 Task: Check the average views per listing of quartz counters in the last 5 years.
Action: Mouse moved to (804, 182)
Screenshot: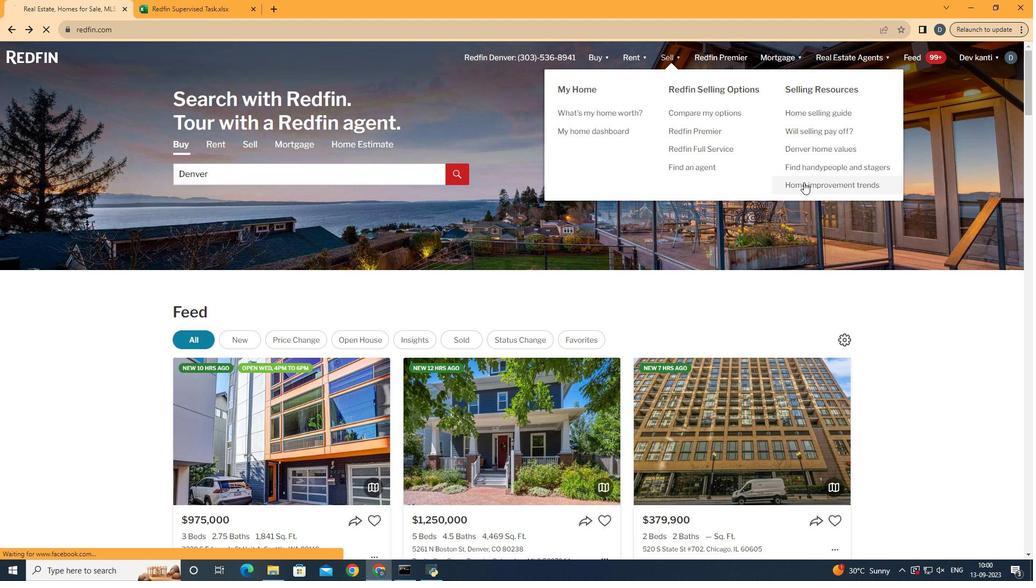 
Action: Mouse pressed left at (804, 182)
Screenshot: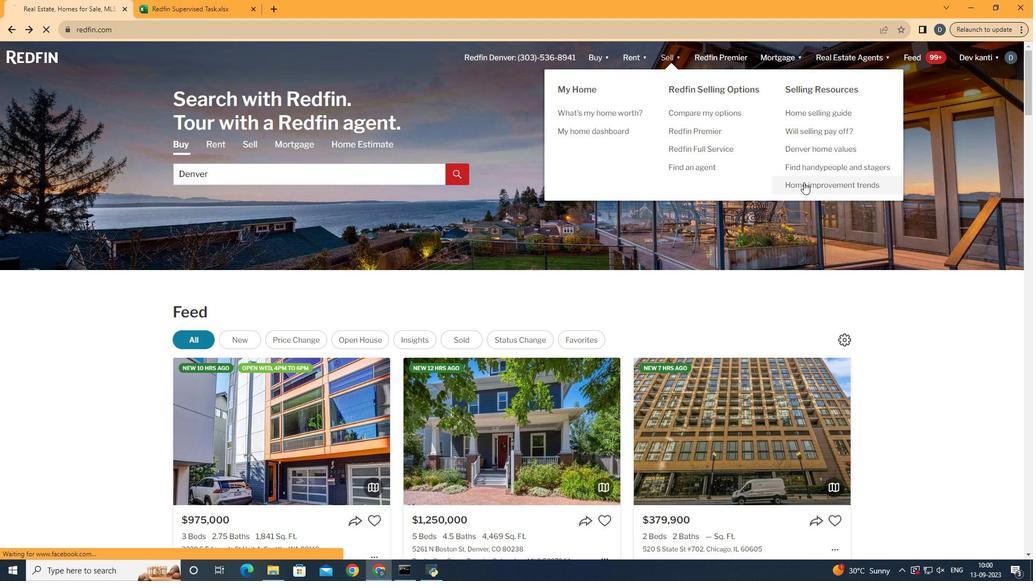
Action: Mouse moved to (278, 204)
Screenshot: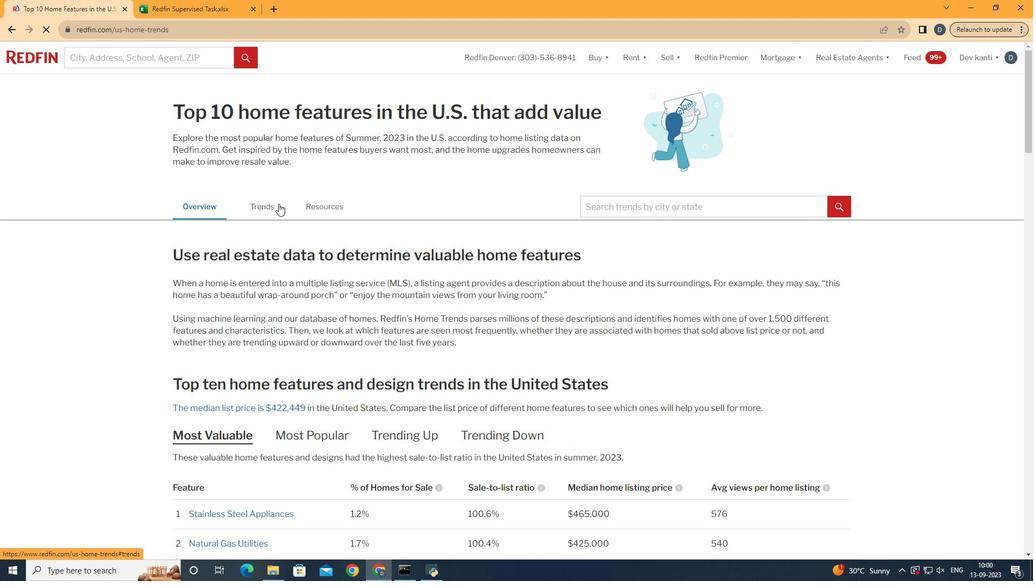 
Action: Mouse pressed left at (278, 204)
Screenshot: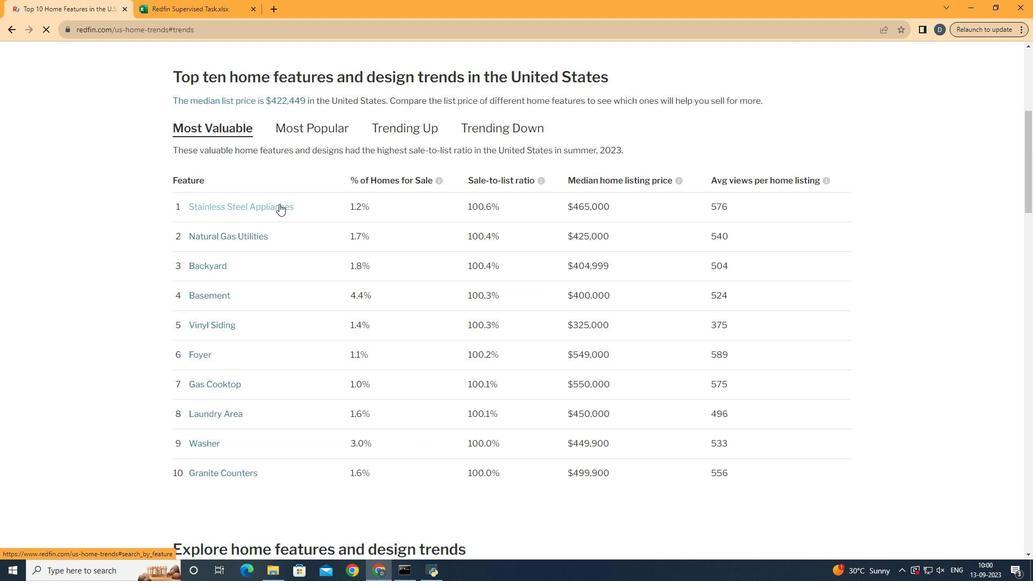 
Action: Mouse moved to (352, 283)
Screenshot: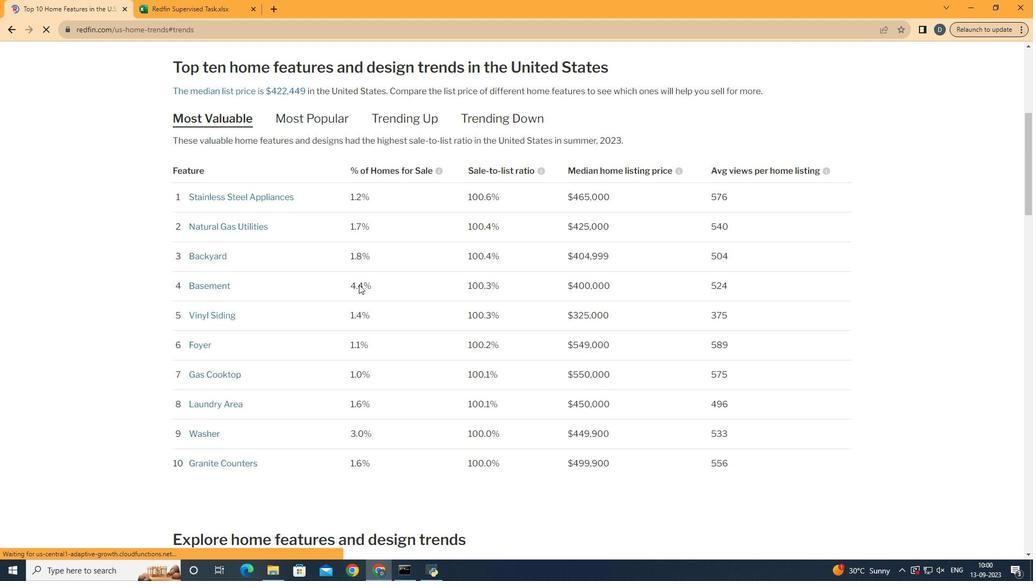 
Action: Mouse scrolled (352, 283) with delta (0, 0)
Screenshot: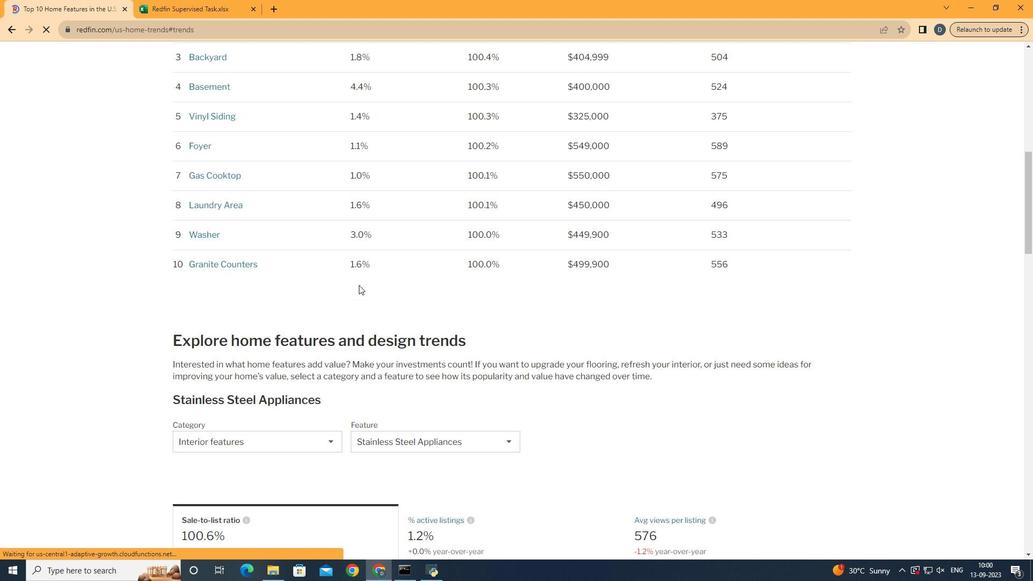 
Action: Mouse scrolled (352, 283) with delta (0, 0)
Screenshot: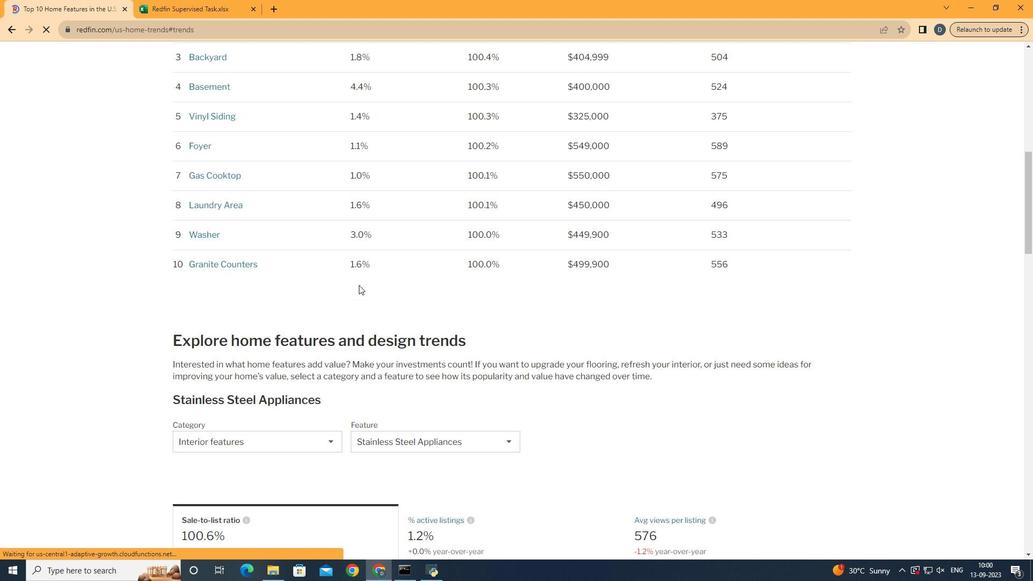 
Action: Mouse moved to (352, 283)
Screenshot: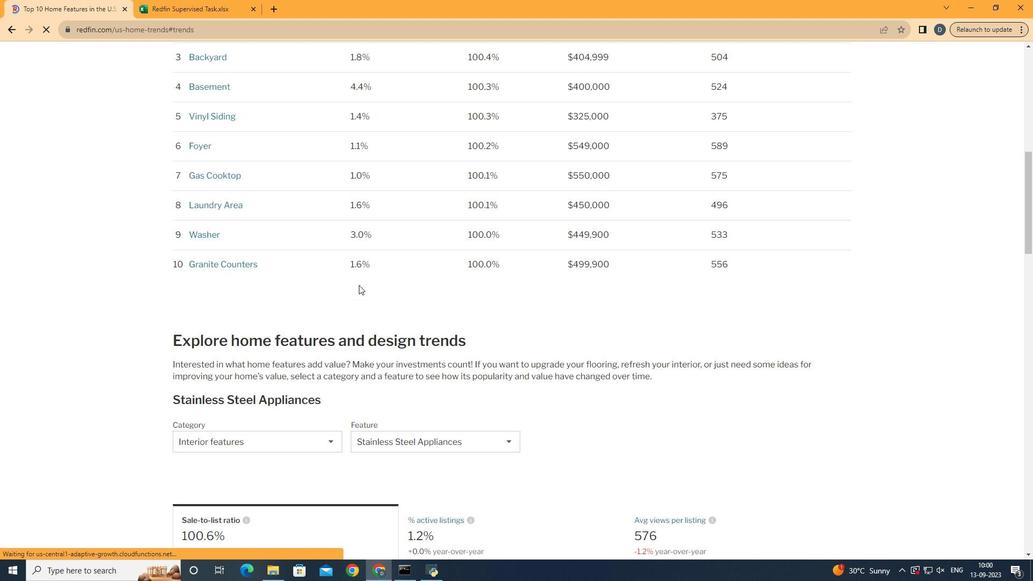 
Action: Mouse scrolled (352, 283) with delta (0, 0)
Screenshot: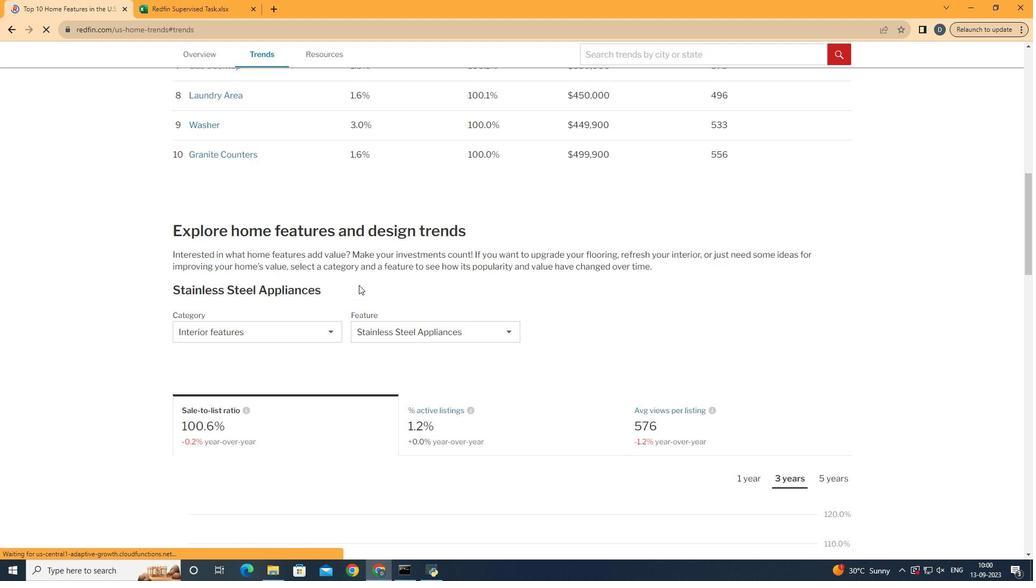 
Action: Mouse scrolled (352, 283) with delta (0, 0)
Screenshot: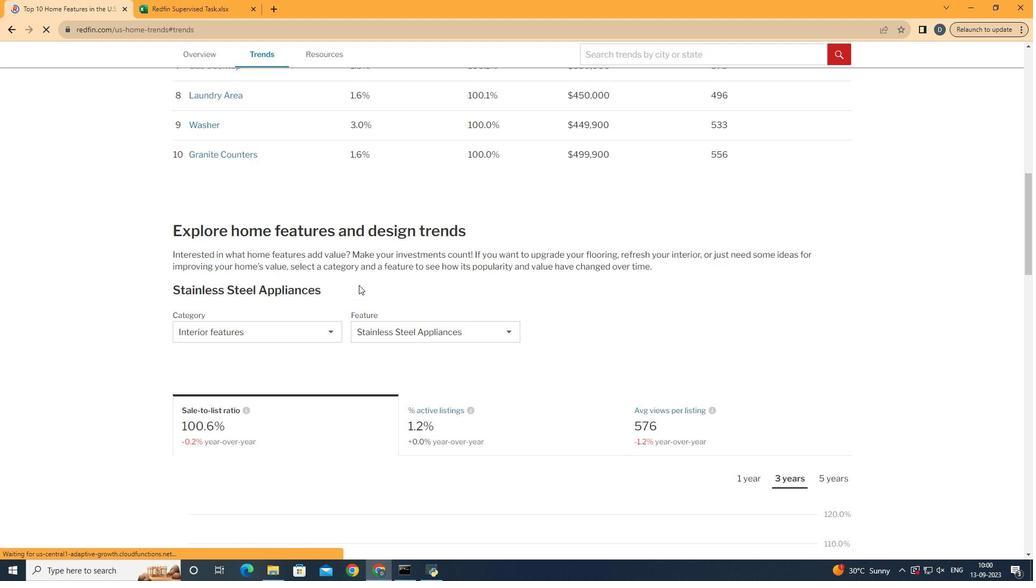 
Action: Mouse moved to (354, 283)
Screenshot: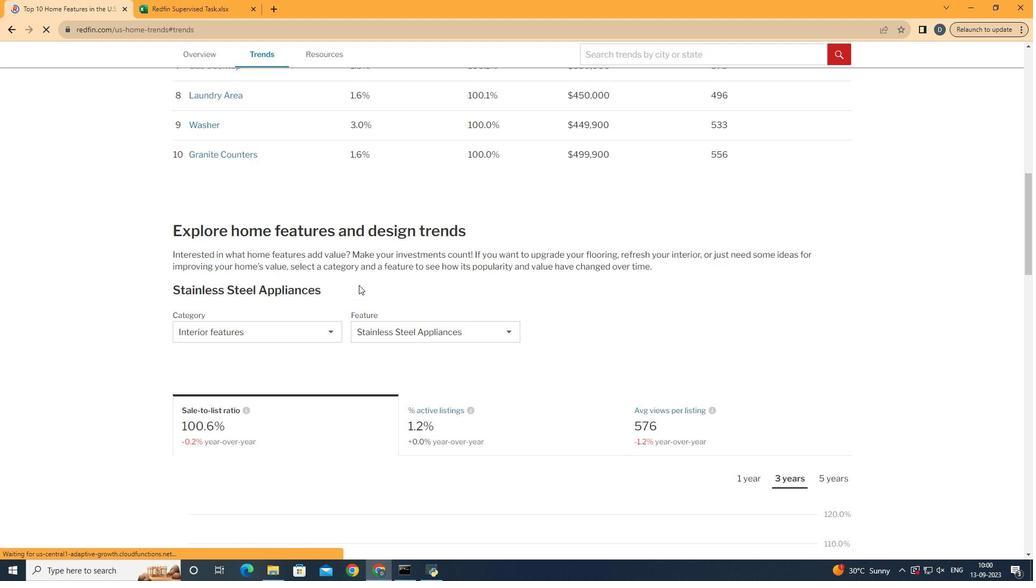 
Action: Mouse scrolled (354, 283) with delta (0, 0)
Screenshot: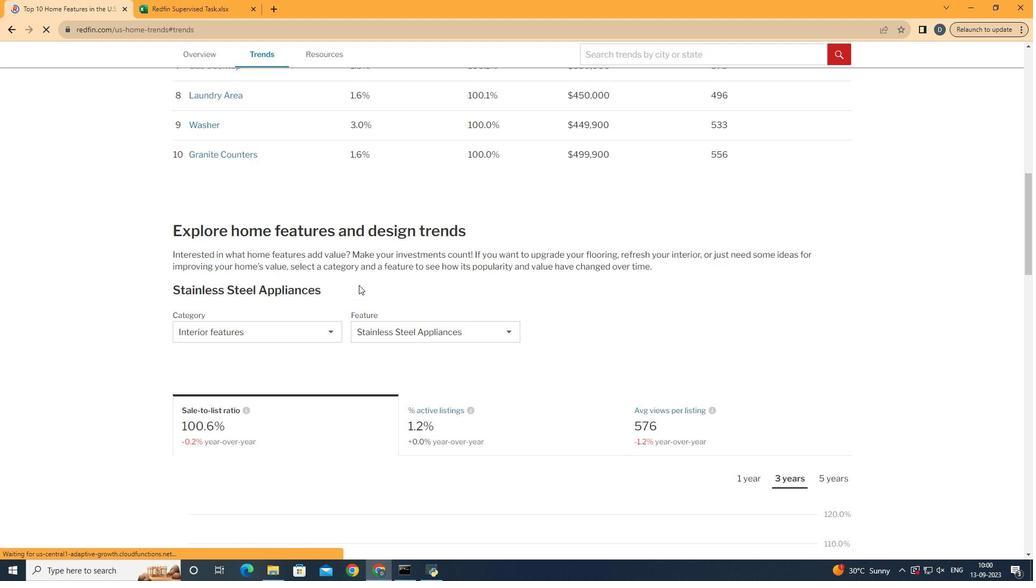 
Action: Mouse moved to (358, 284)
Screenshot: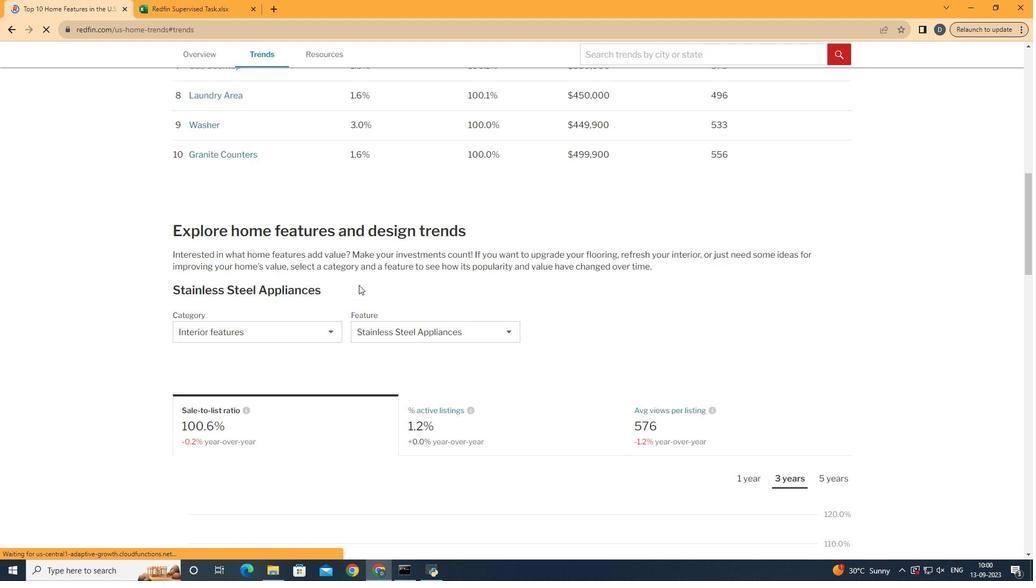 
Action: Mouse scrolled (358, 284) with delta (0, 0)
Screenshot: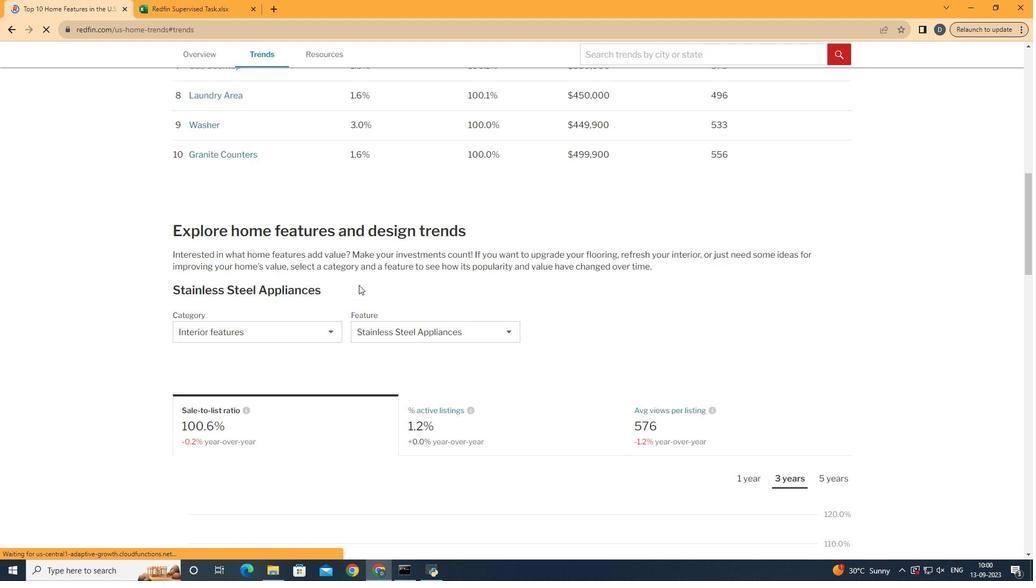 
Action: Mouse moved to (359, 285)
Screenshot: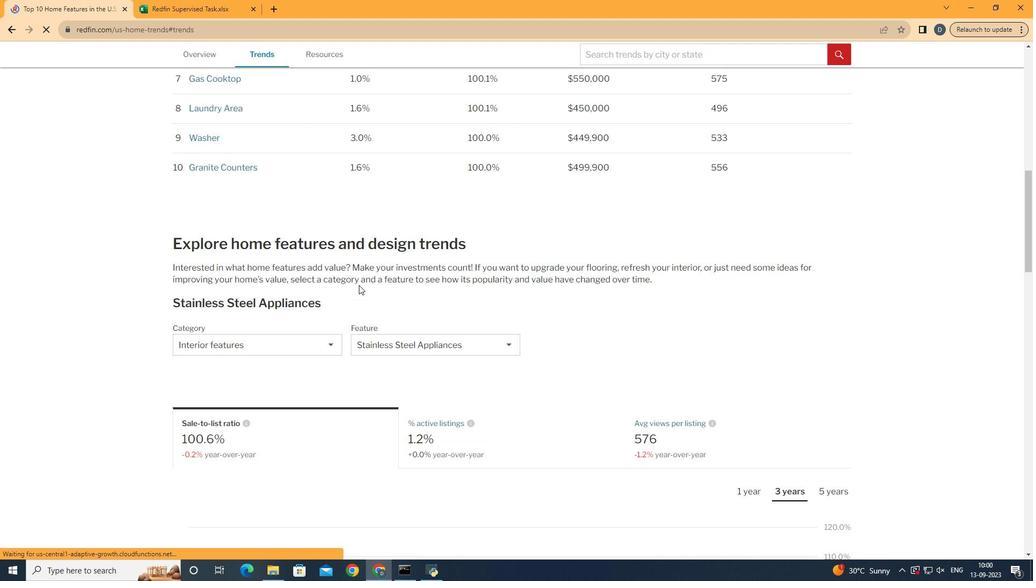 
Action: Mouse scrolled (359, 284) with delta (0, 0)
Screenshot: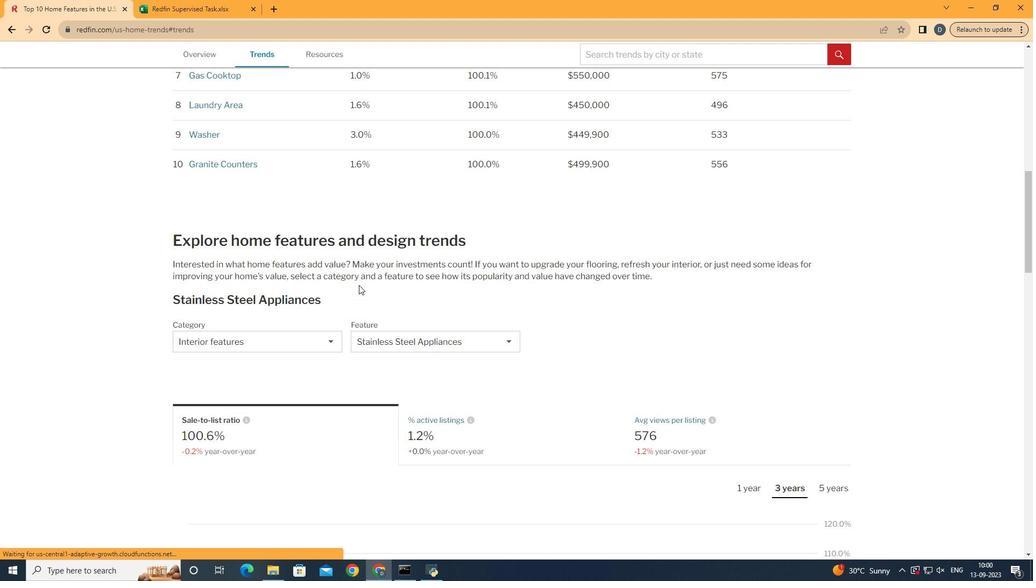 
Action: Mouse scrolled (359, 284) with delta (0, 0)
Screenshot: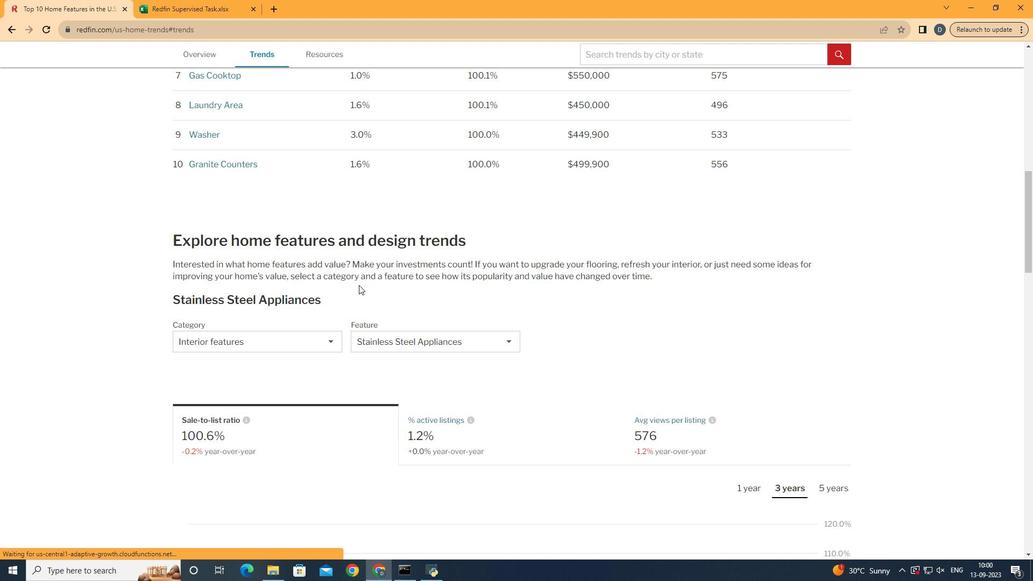 
Action: Mouse scrolled (359, 284) with delta (0, 0)
Screenshot: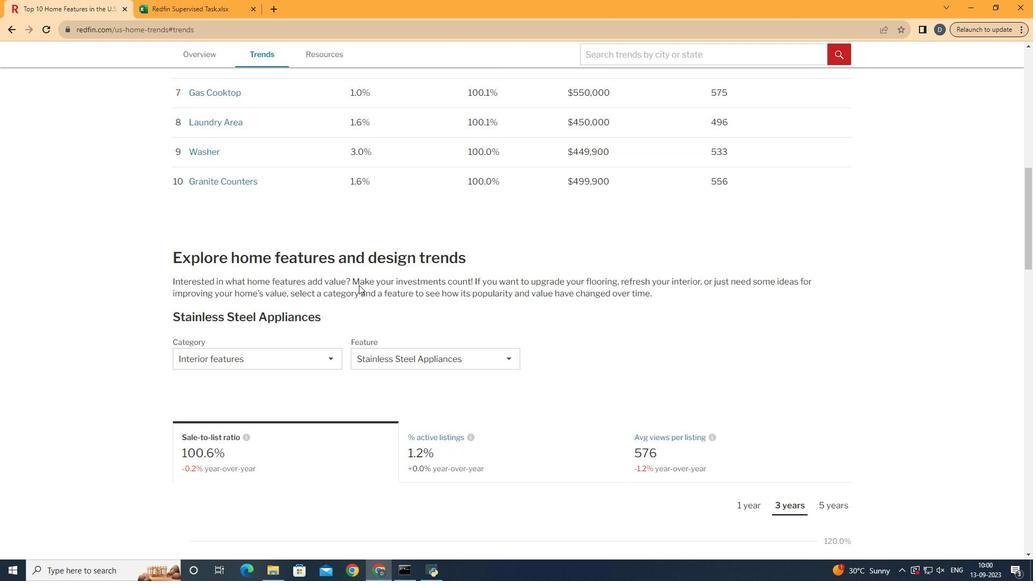 
Action: Mouse scrolled (359, 284) with delta (0, 0)
Screenshot: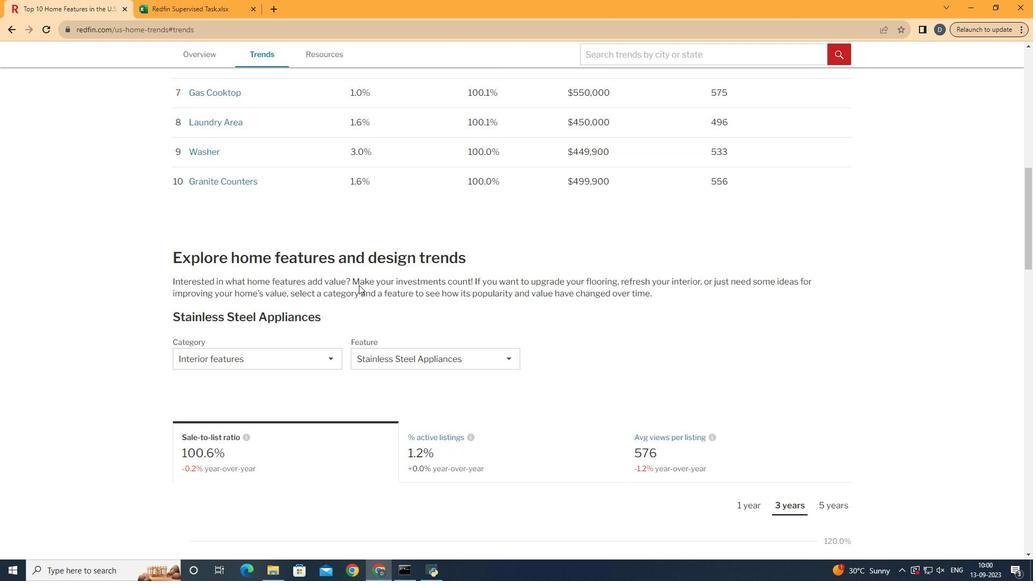 
Action: Mouse scrolled (359, 284) with delta (0, 0)
Screenshot: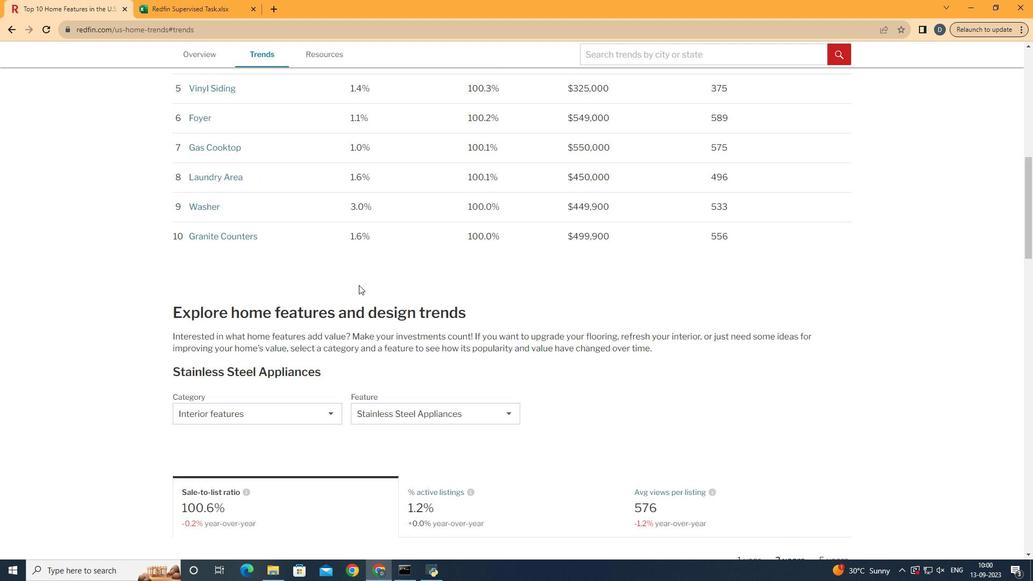 
Action: Mouse scrolled (359, 284) with delta (0, 0)
Screenshot: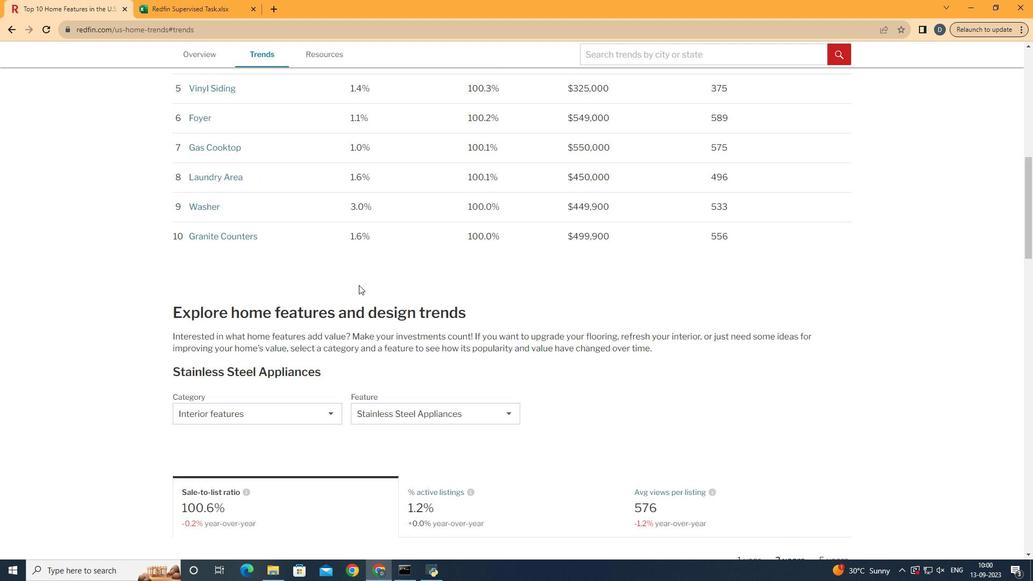
Action: Mouse scrolled (359, 284) with delta (0, 0)
Screenshot: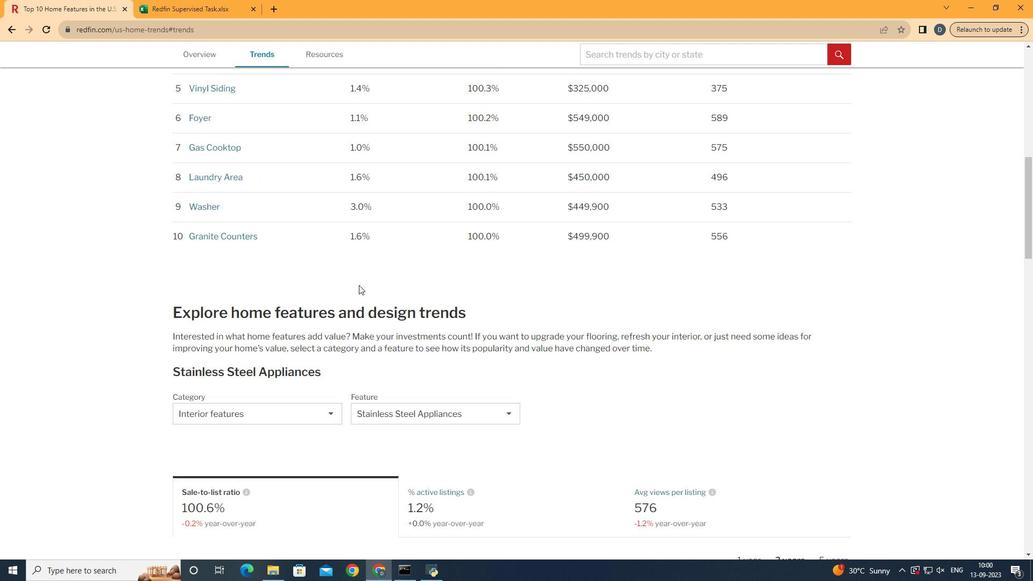 
Action: Mouse scrolled (359, 284) with delta (0, 0)
Screenshot: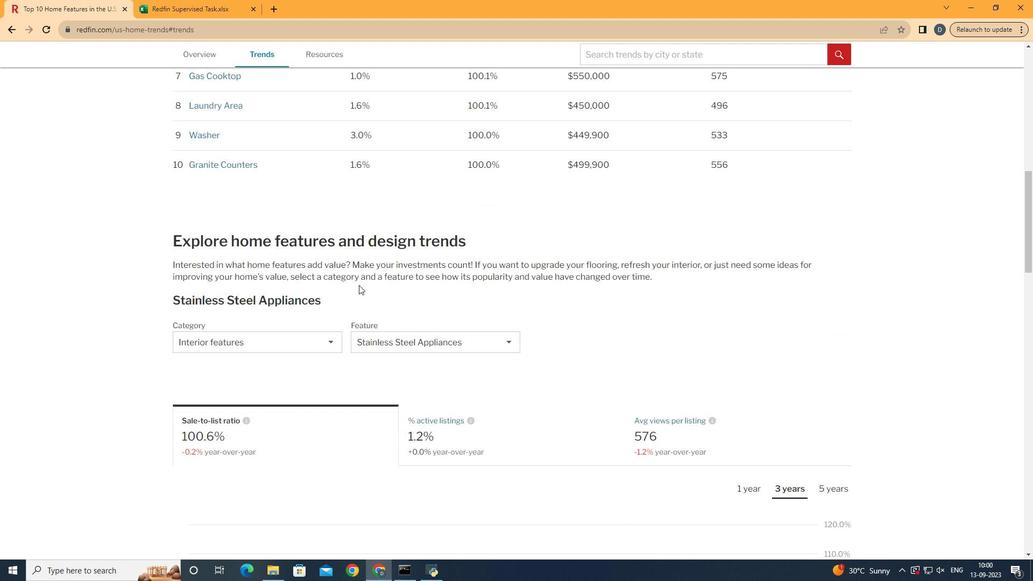 
Action: Mouse scrolled (359, 284) with delta (0, 0)
Screenshot: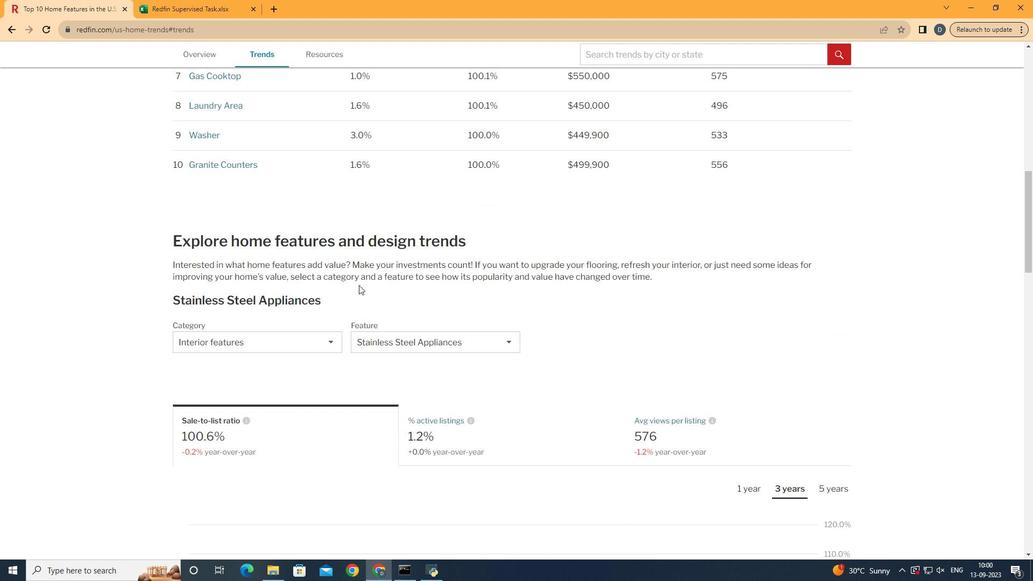 
Action: Mouse scrolled (359, 284) with delta (0, 0)
Screenshot: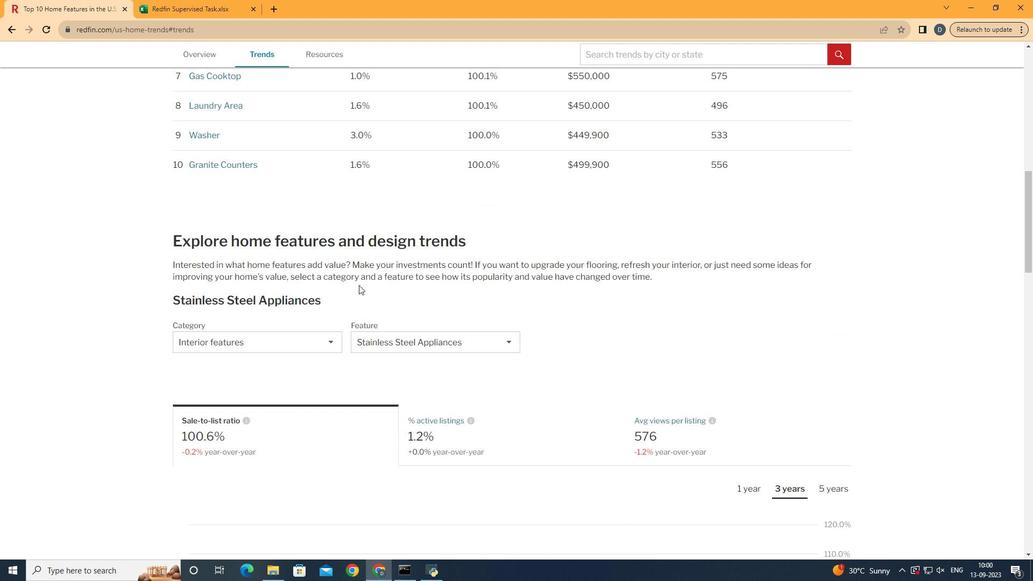 
Action: Mouse scrolled (359, 284) with delta (0, 0)
Screenshot: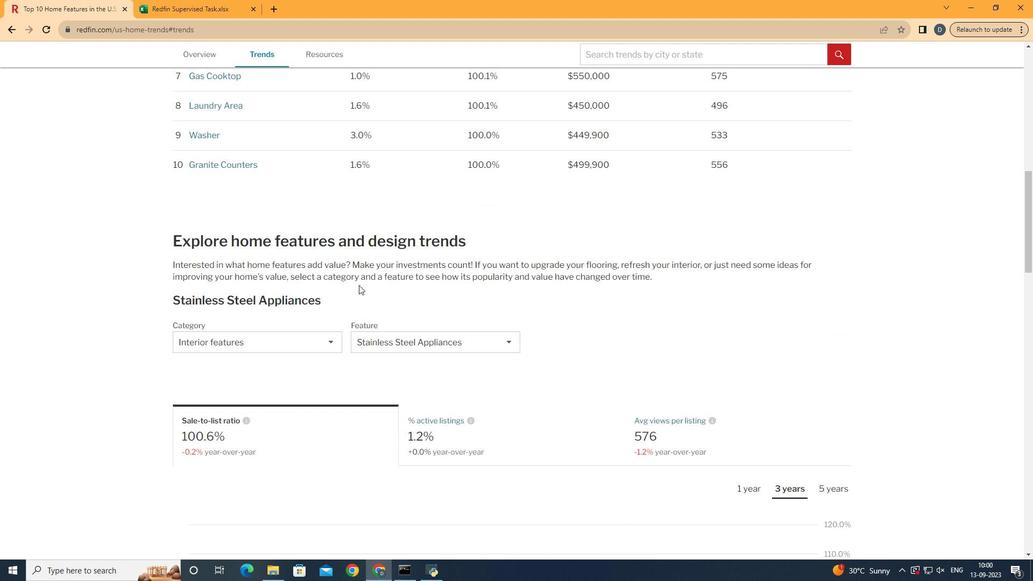 
Action: Mouse scrolled (359, 284) with delta (0, 0)
Screenshot: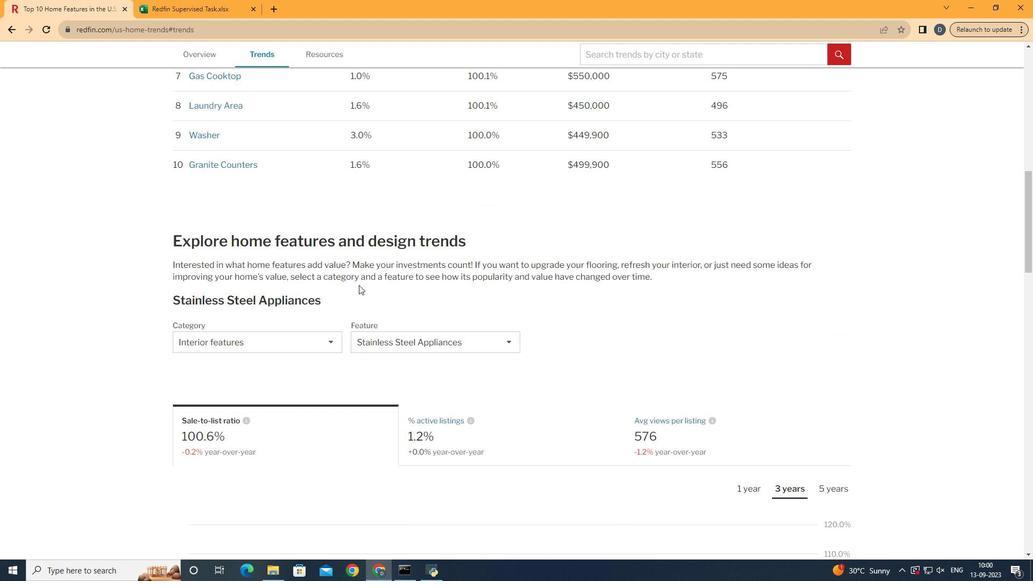 
Action: Mouse scrolled (359, 284) with delta (0, 0)
Screenshot: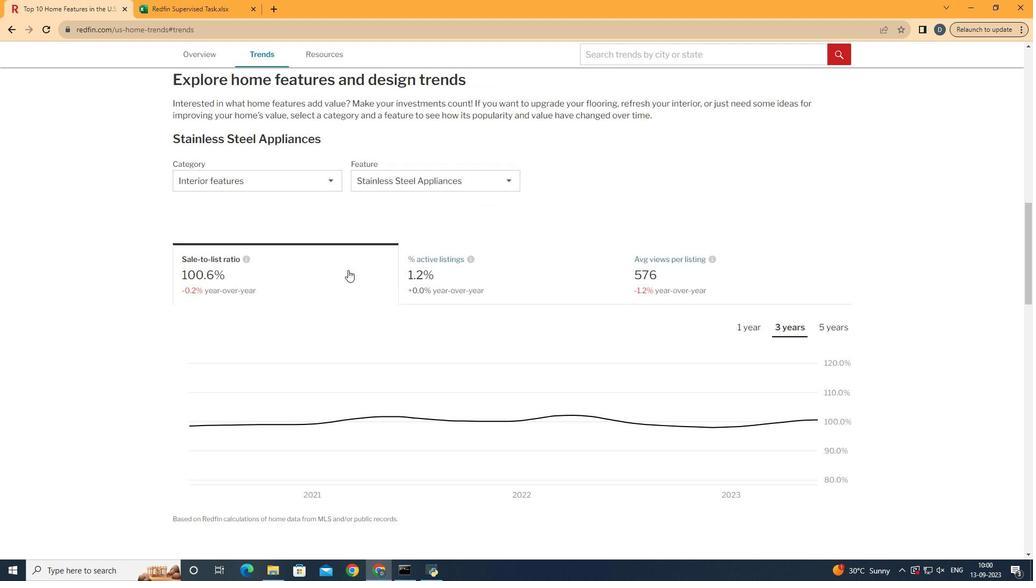 
Action: Mouse scrolled (359, 284) with delta (0, 0)
Screenshot: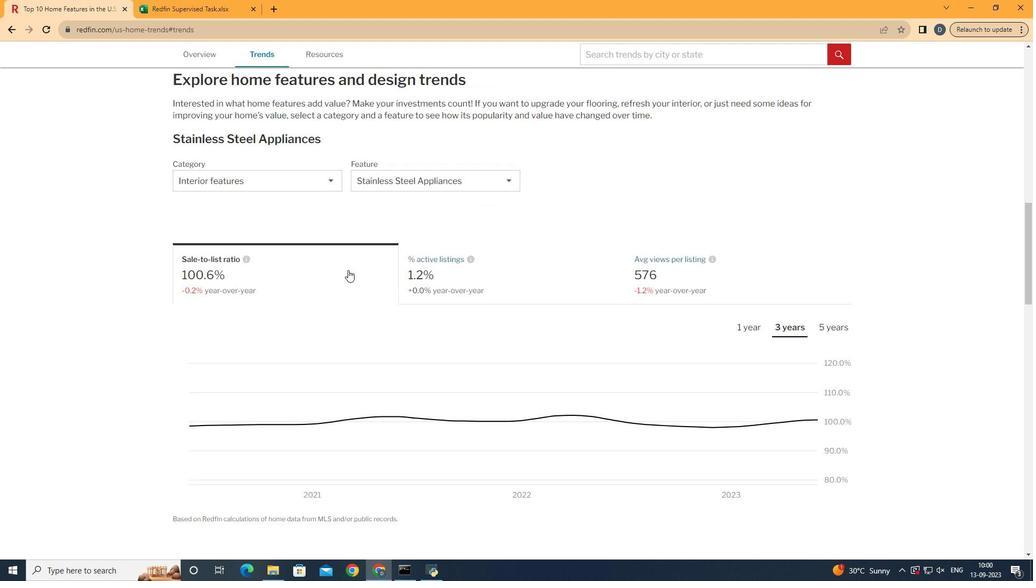 
Action: Mouse scrolled (359, 284) with delta (0, 0)
Screenshot: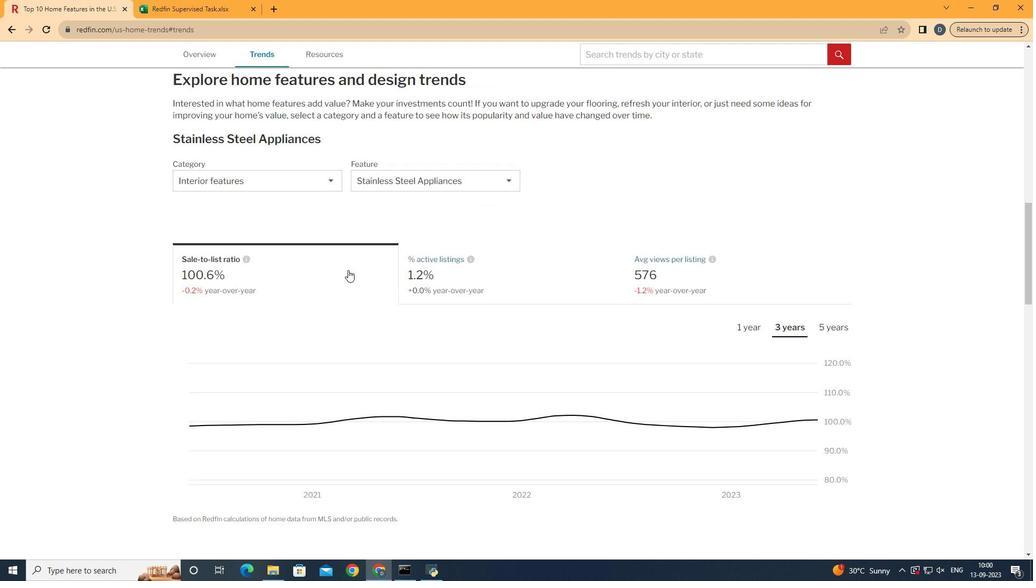 
Action: Mouse moved to (318, 178)
Screenshot: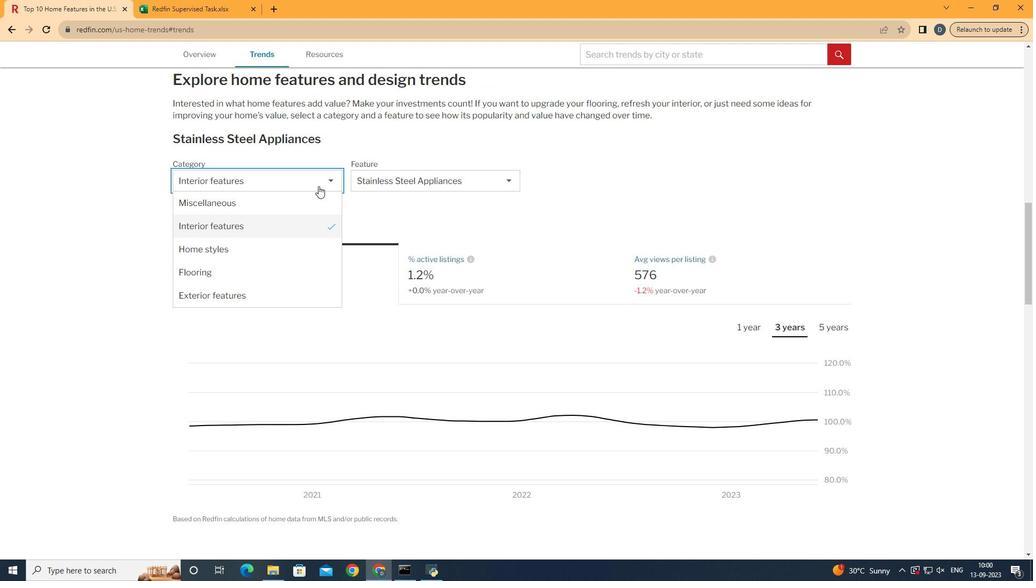 
Action: Mouse pressed left at (318, 178)
Screenshot: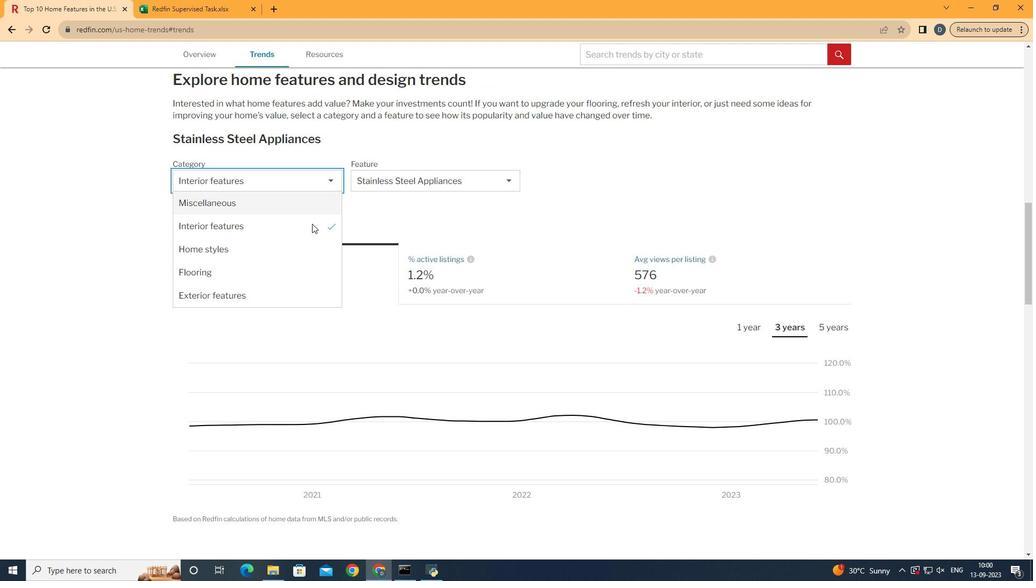 
Action: Mouse moved to (310, 236)
Screenshot: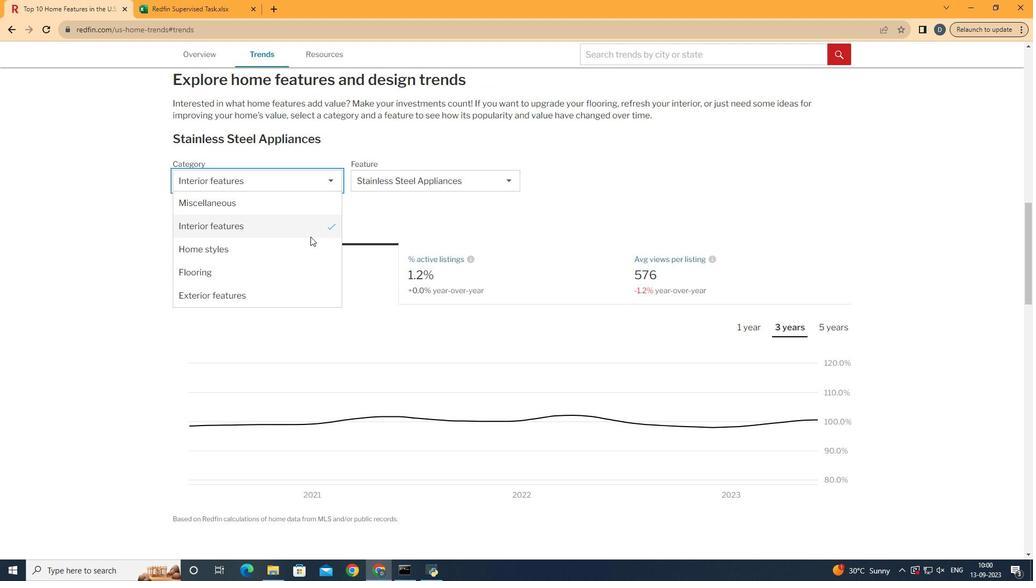 
Action: Mouse pressed left at (310, 236)
Screenshot: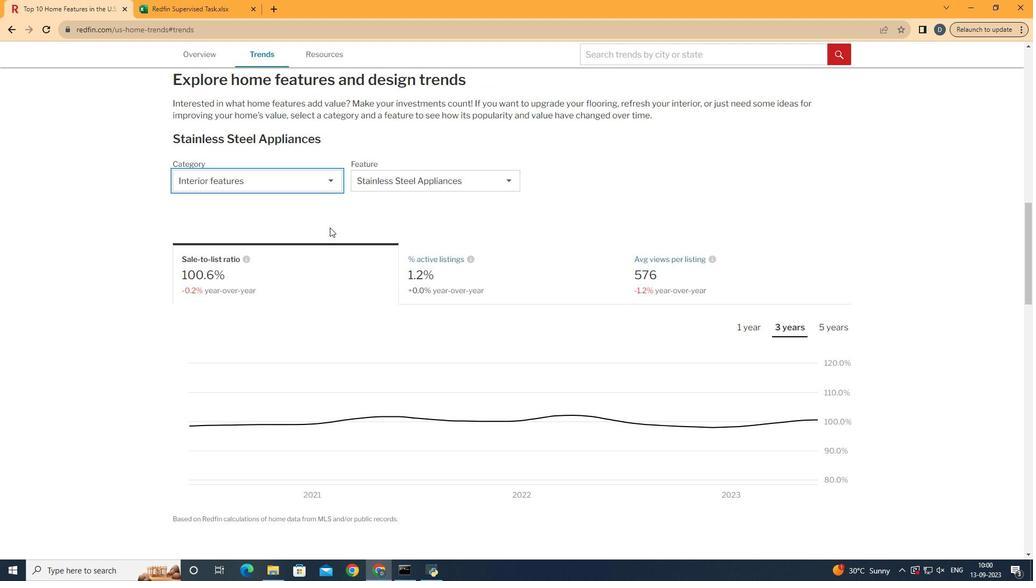 
Action: Mouse moved to (429, 177)
Screenshot: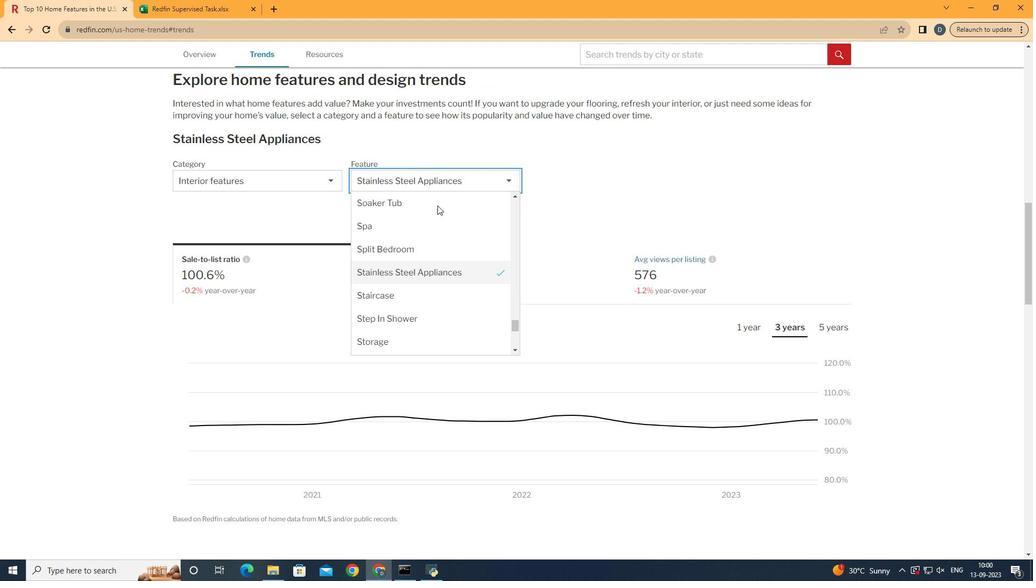 
Action: Mouse pressed left at (429, 177)
Screenshot: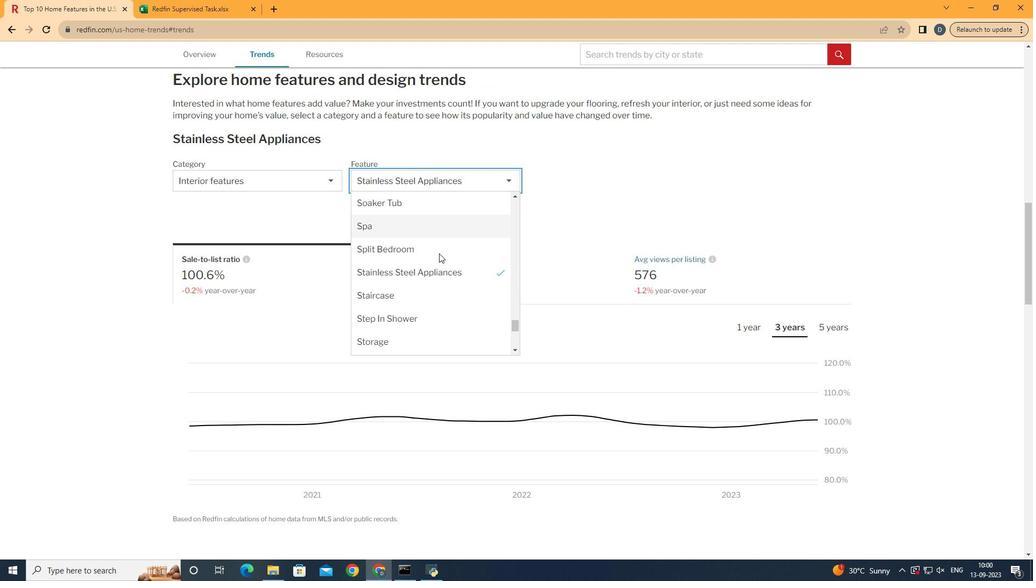
Action: Mouse moved to (443, 282)
Screenshot: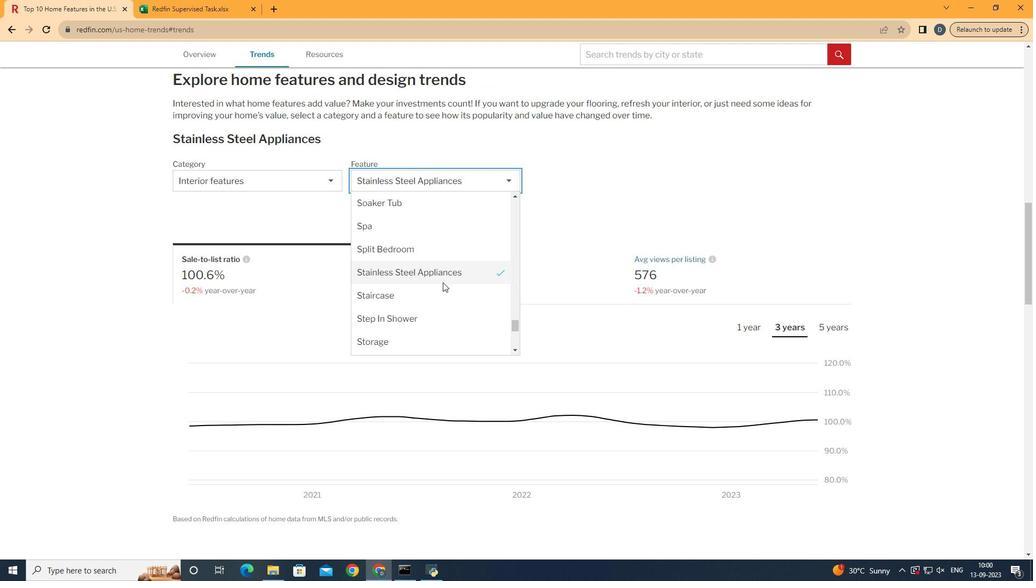 
Action: Mouse scrolled (443, 283) with delta (0, 0)
Screenshot: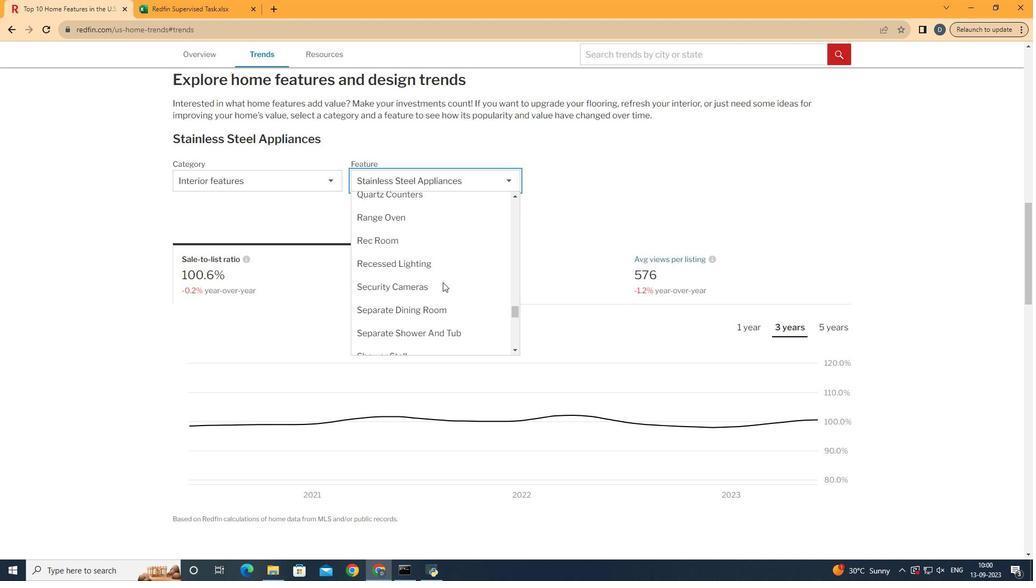 
Action: Mouse scrolled (443, 283) with delta (0, 0)
Screenshot: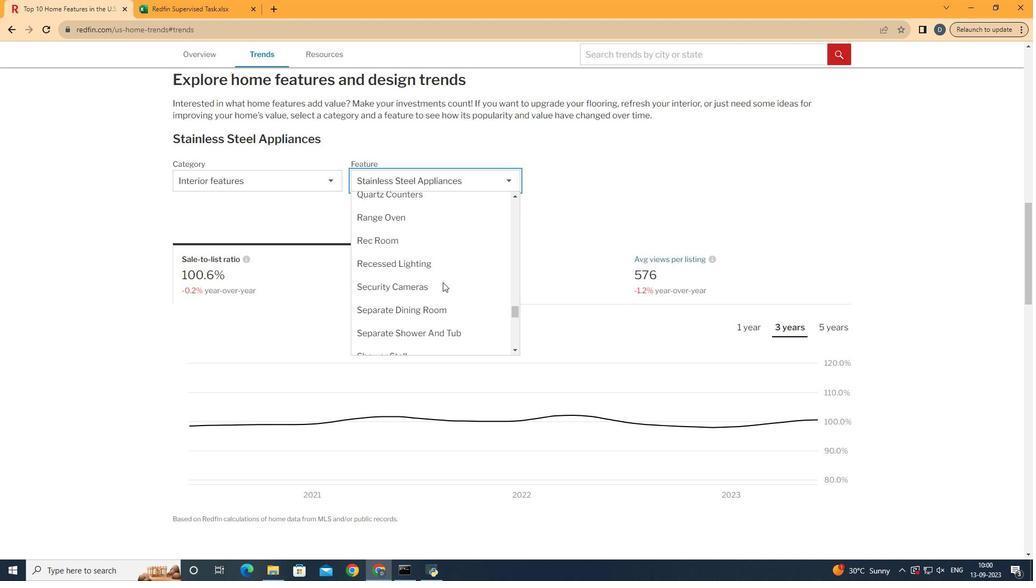 
Action: Mouse scrolled (443, 283) with delta (0, 0)
Screenshot: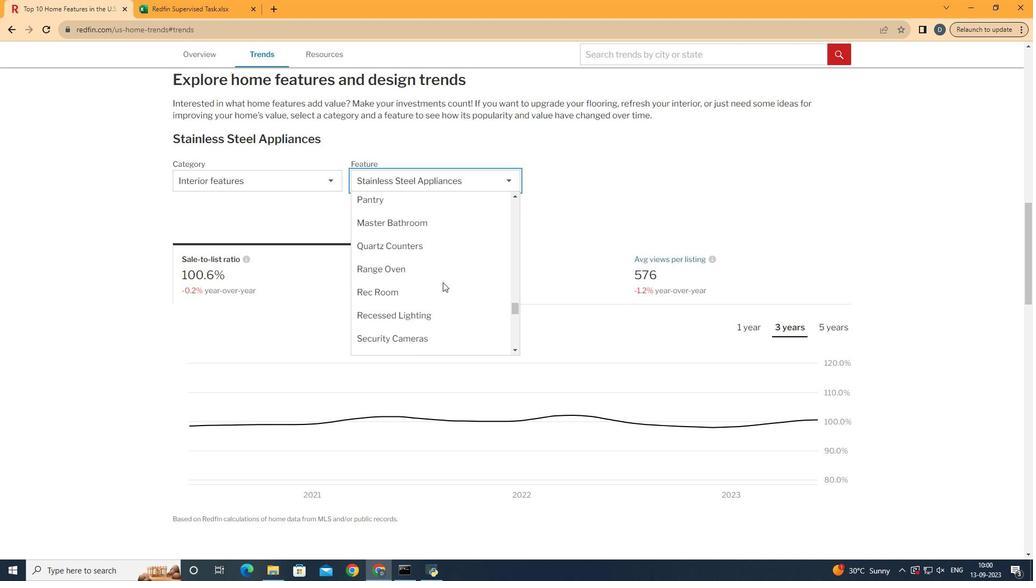 
Action: Mouse scrolled (443, 283) with delta (0, 0)
Screenshot: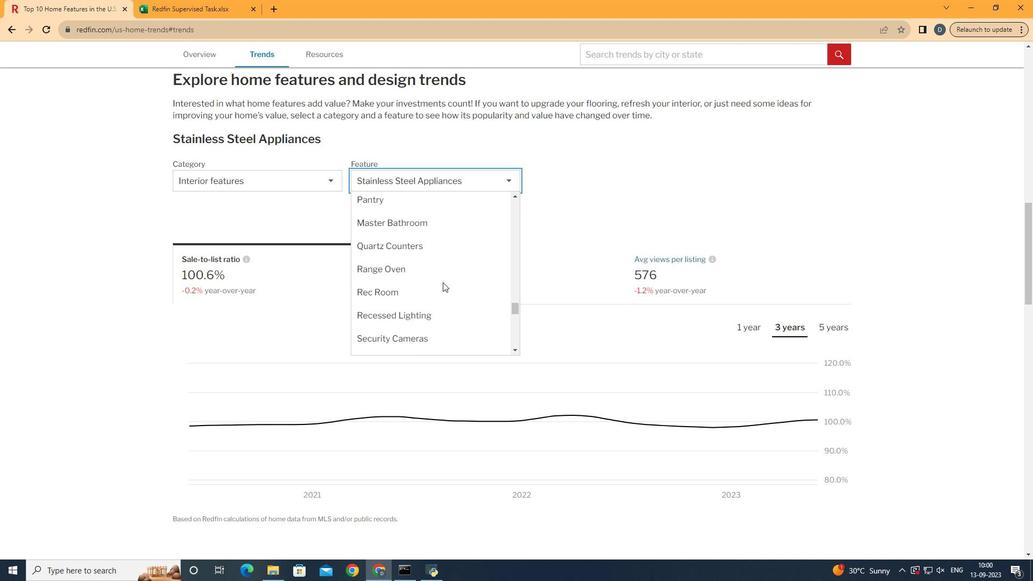 
Action: Mouse scrolled (443, 283) with delta (0, 0)
Screenshot: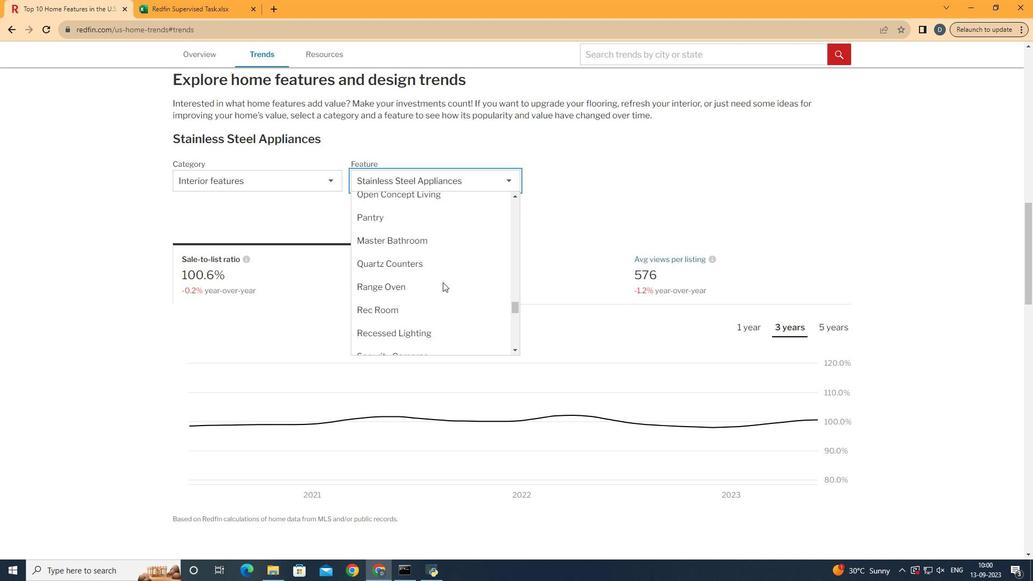 
Action: Mouse moved to (444, 269)
Screenshot: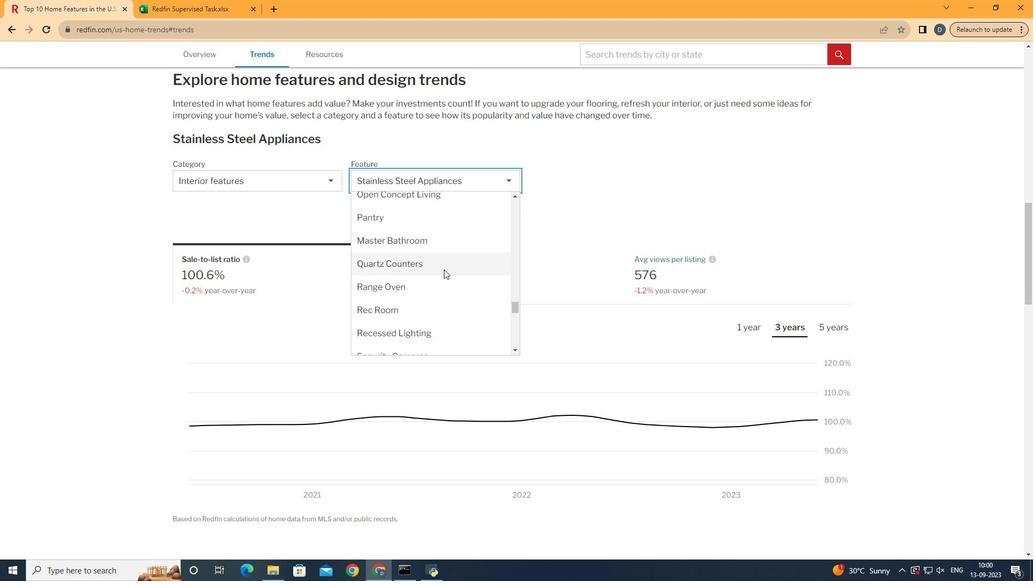 
Action: Mouse pressed left at (444, 269)
Screenshot: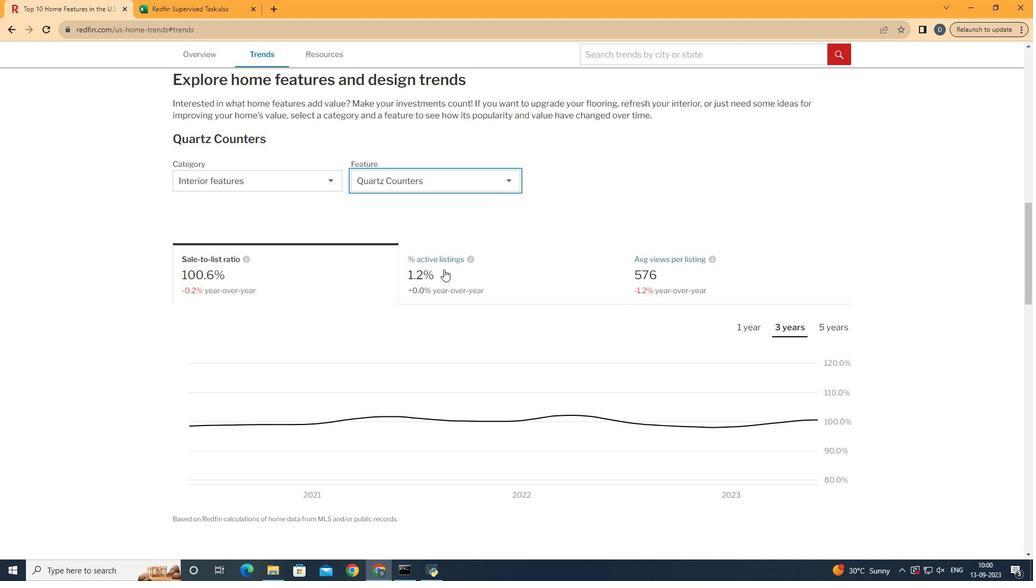 
Action: Mouse moved to (692, 278)
Screenshot: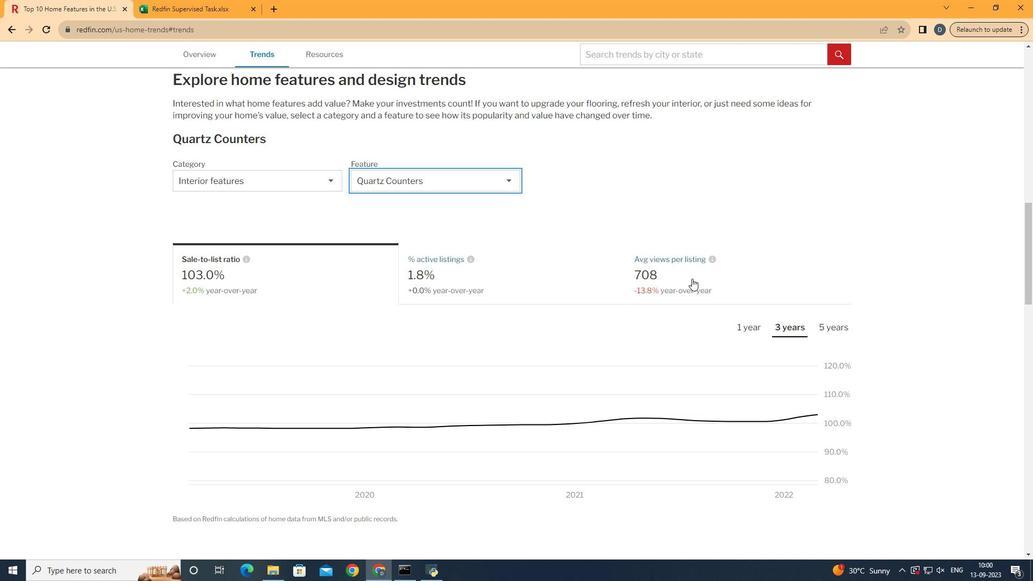 
Action: Mouse pressed left at (692, 278)
Screenshot: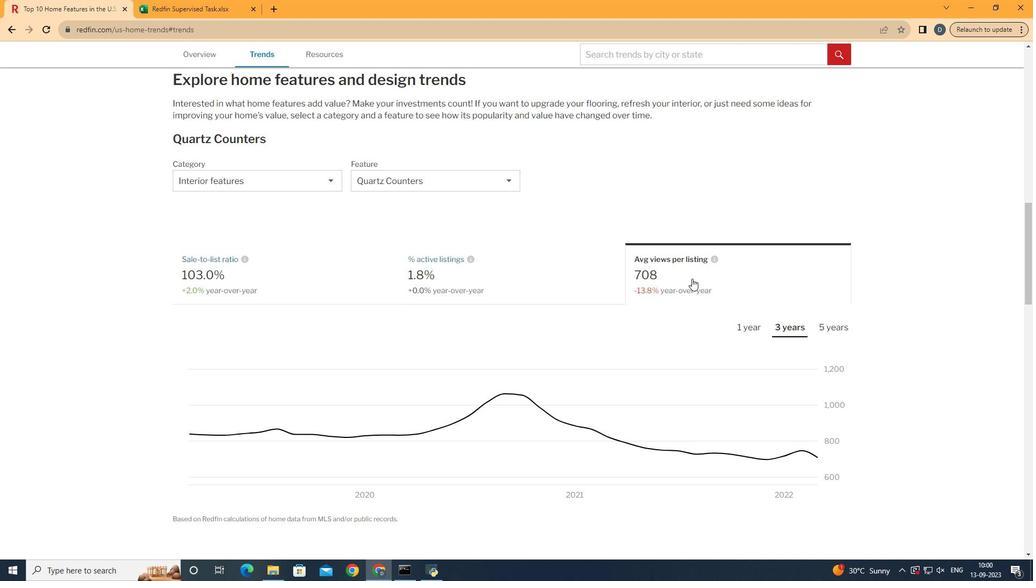 
Action: Mouse moved to (847, 333)
Screenshot: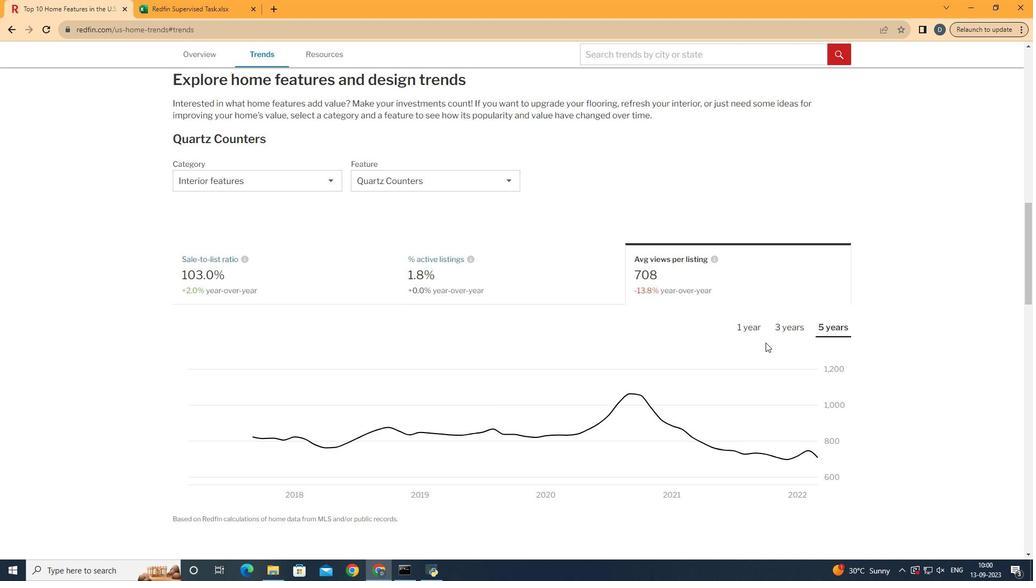 
Action: Mouse pressed left at (847, 333)
Screenshot: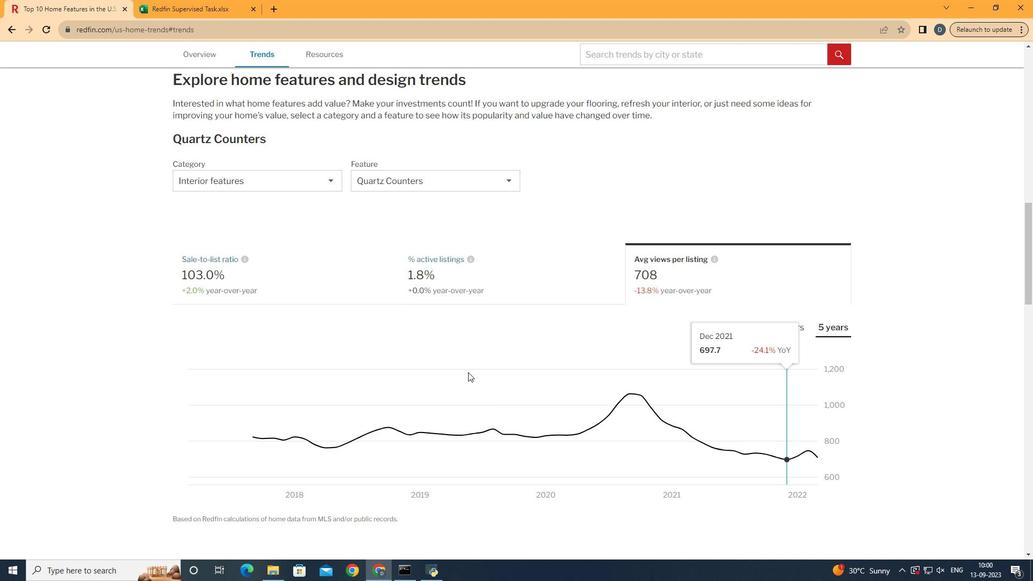 
Action: Mouse moved to (839, 461)
Screenshot: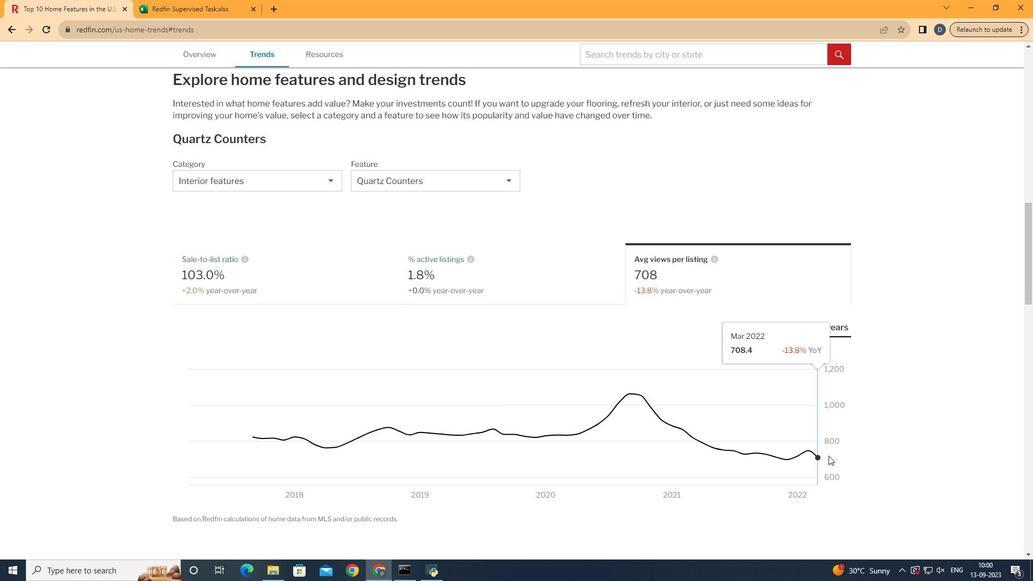
